 Task: Open settings.json of the unformatted.
Action: Mouse moved to (11, 502)
Screenshot: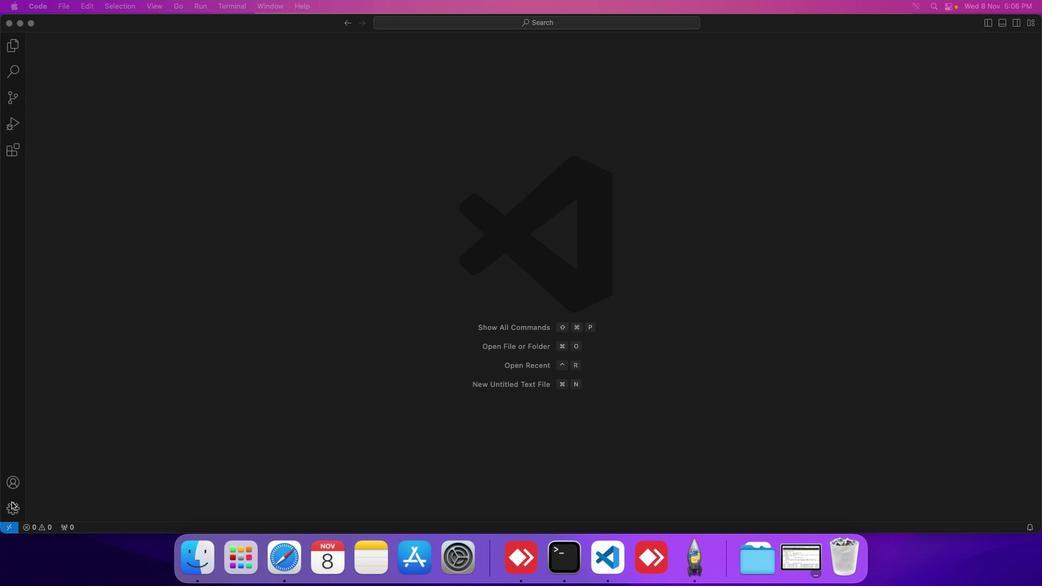 
Action: Mouse pressed left at (11, 502)
Screenshot: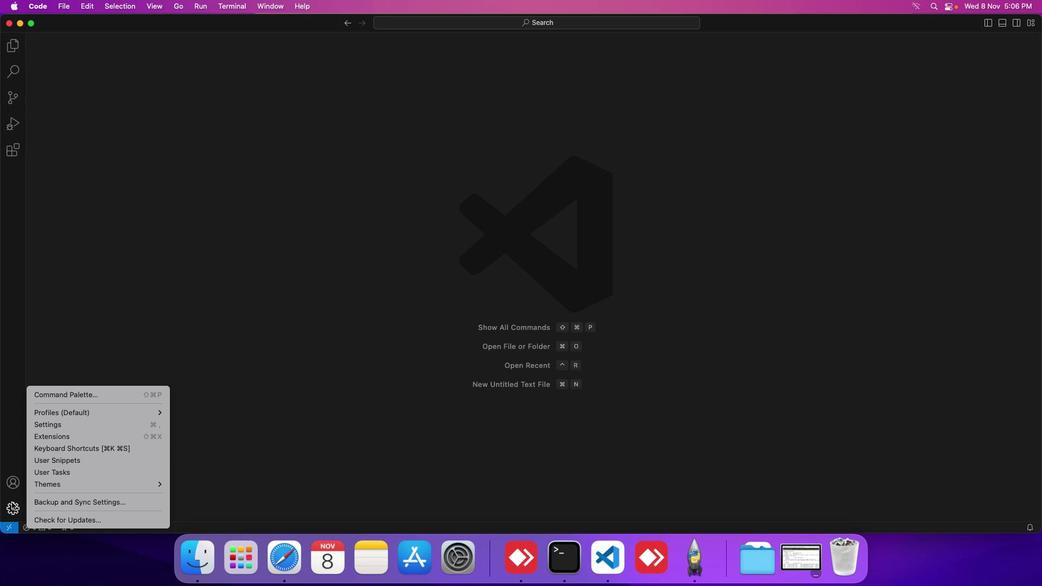 
Action: Mouse moved to (61, 427)
Screenshot: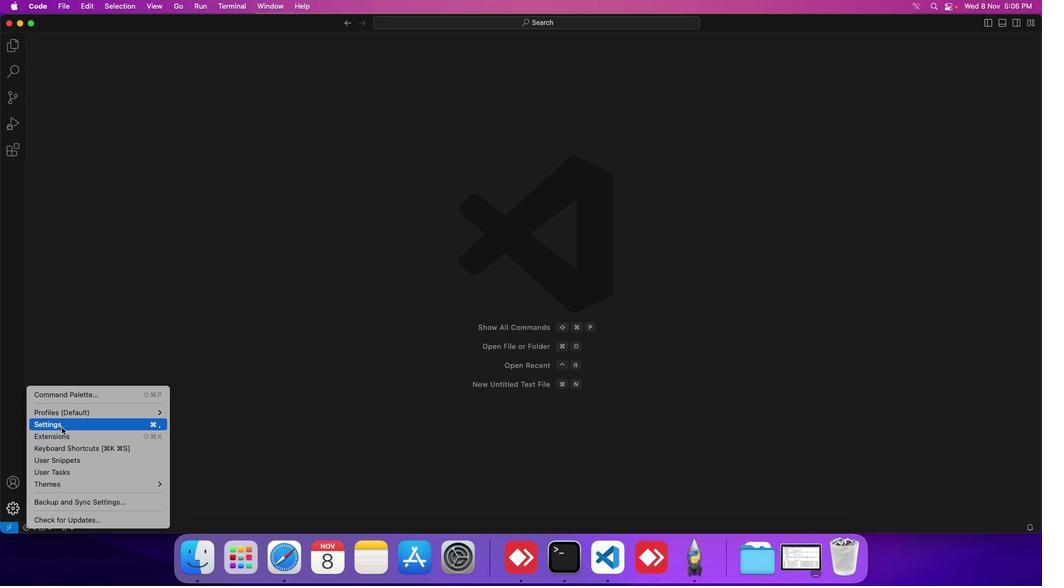 
Action: Mouse pressed left at (61, 427)
Screenshot: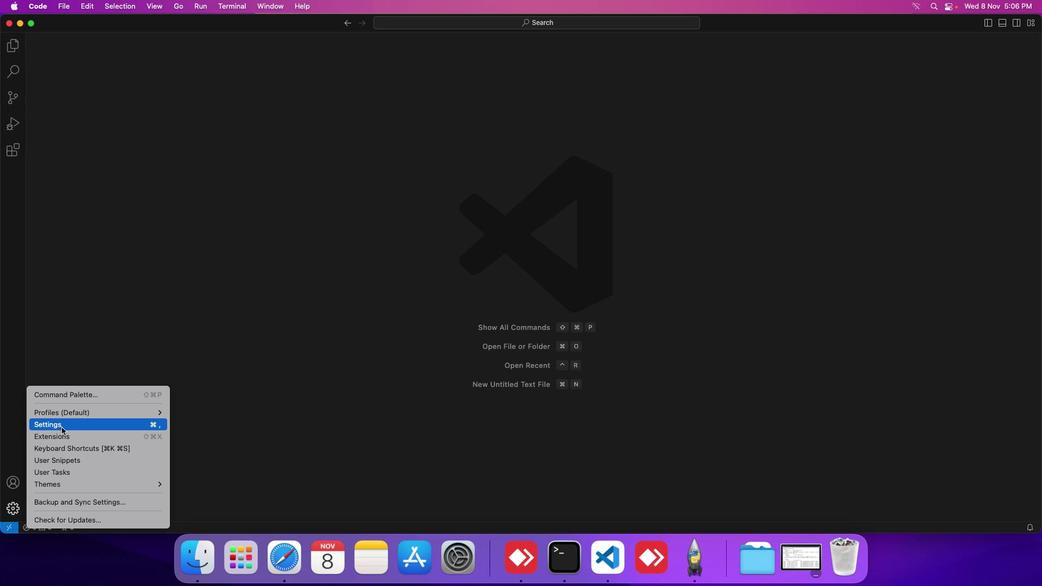 
Action: Mouse moved to (269, 198)
Screenshot: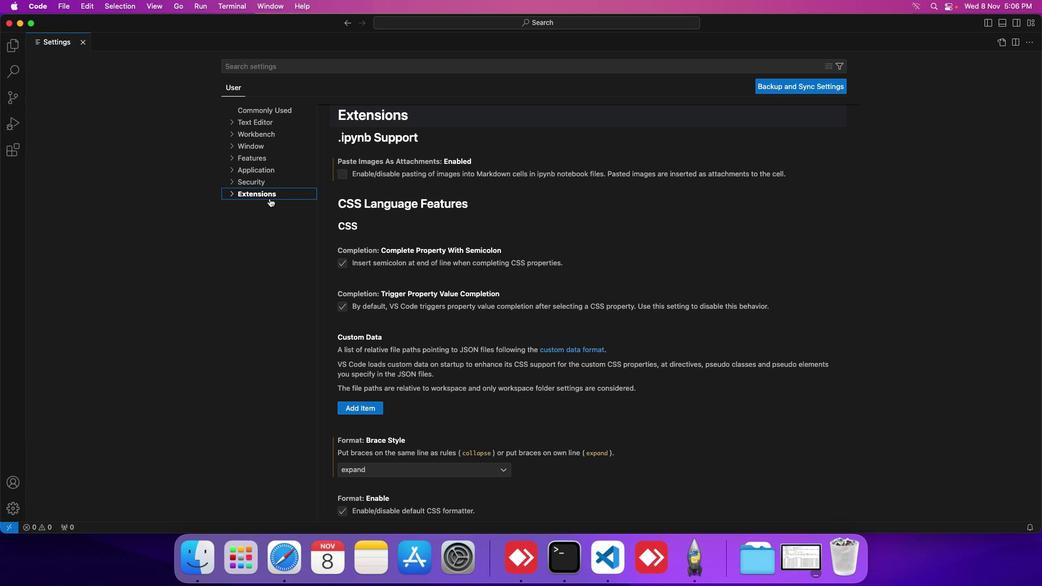
Action: Mouse pressed left at (269, 198)
Screenshot: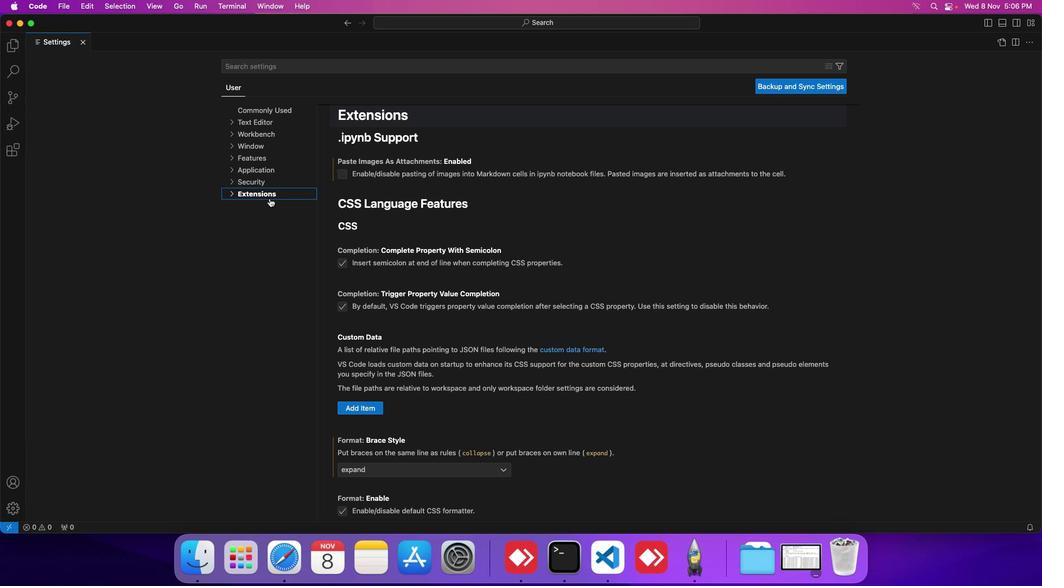 
Action: Mouse moved to (249, 296)
Screenshot: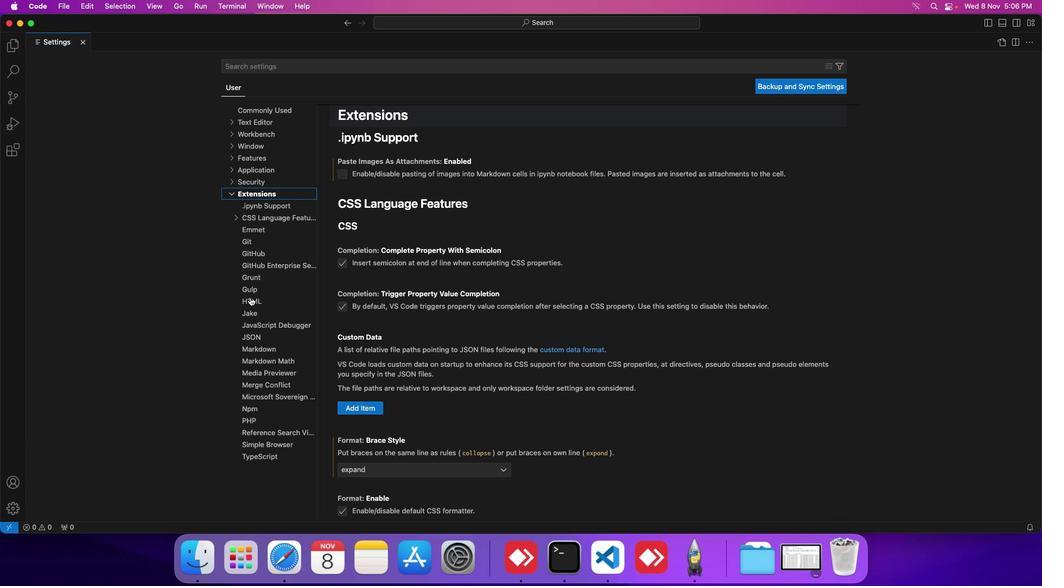 
Action: Mouse pressed left at (249, 296)
Screenshot: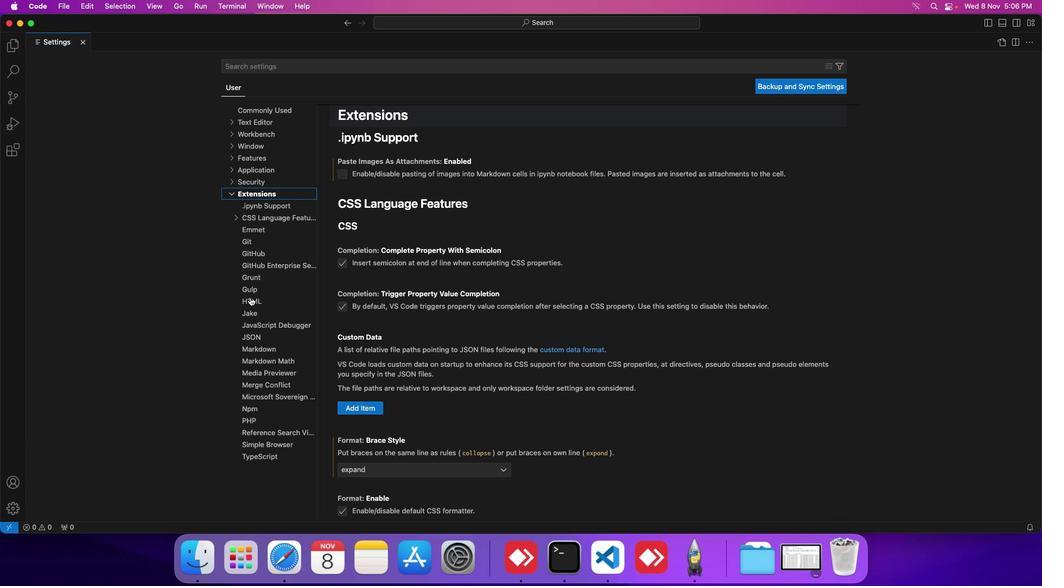 
Action: Mouse moved to (395, 330)
Screenshot: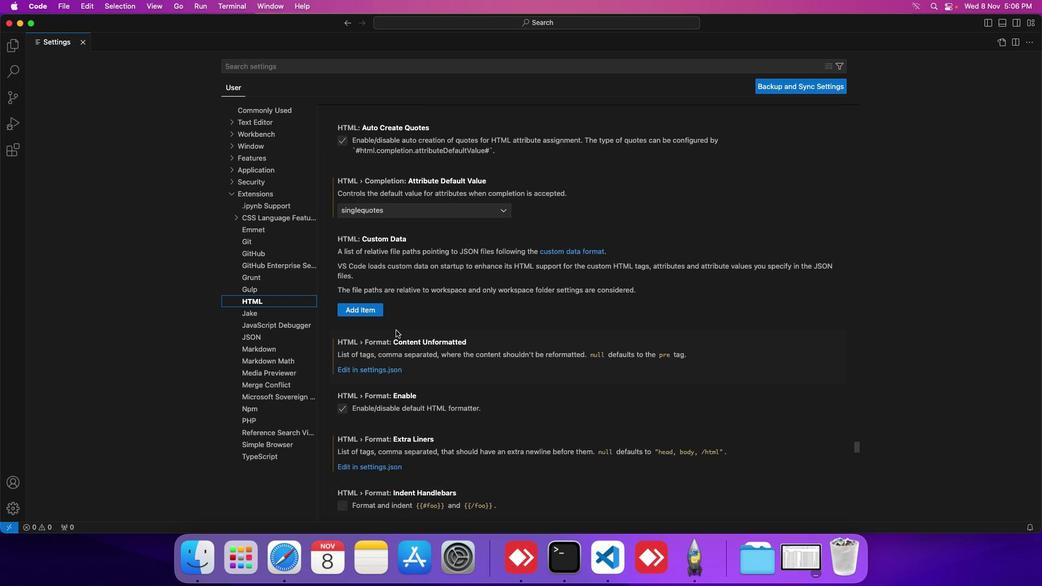 
Action: Mouse scrolled (395, 330) with delta (0, 0)
Screenshot: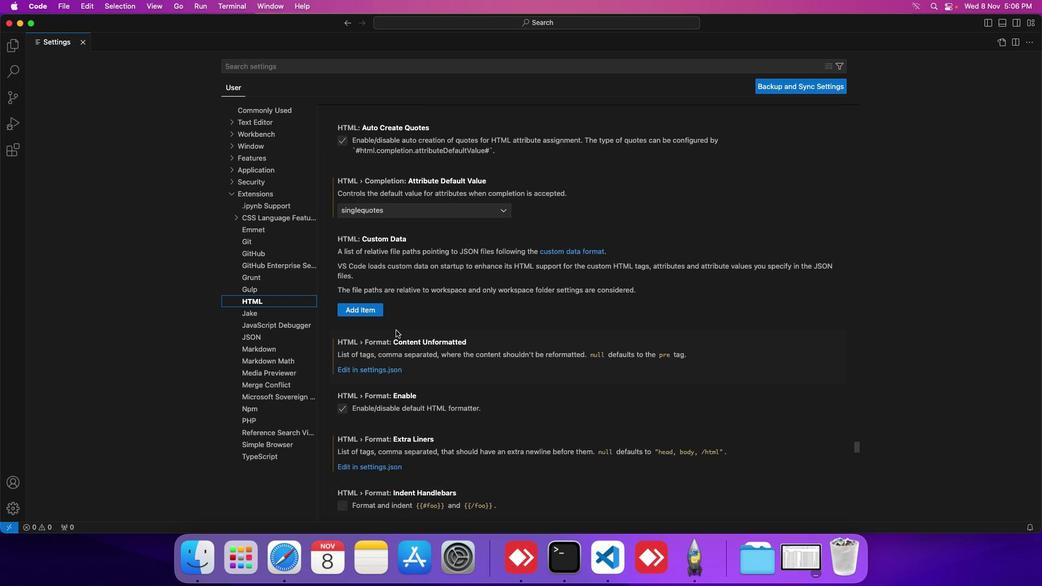 
Action: Mouse moved to (395, 330)
Screenshot: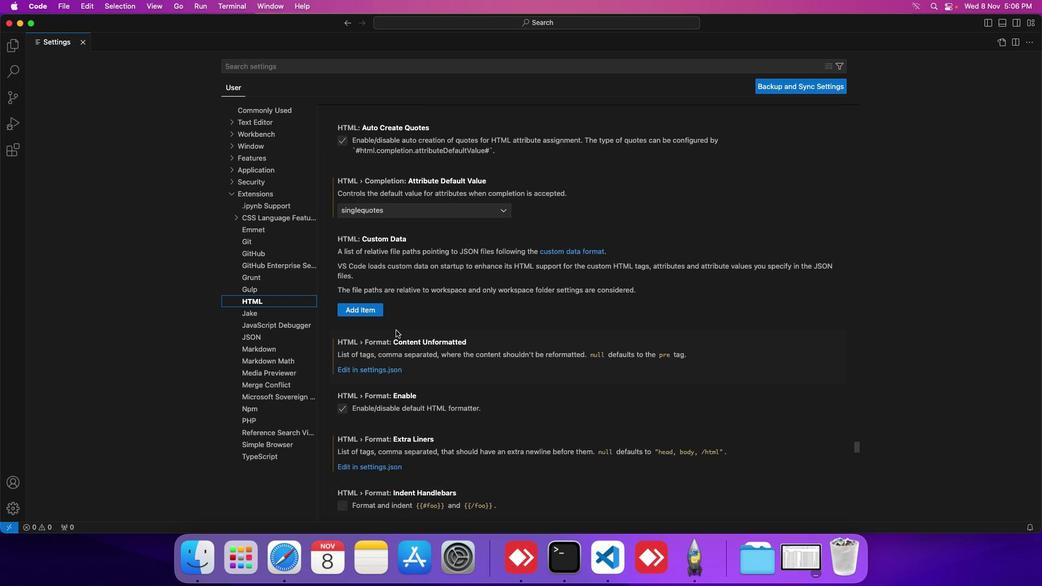 
Action: Mouse scrolled (395, 330) with delta (0, 0)
Screenshot: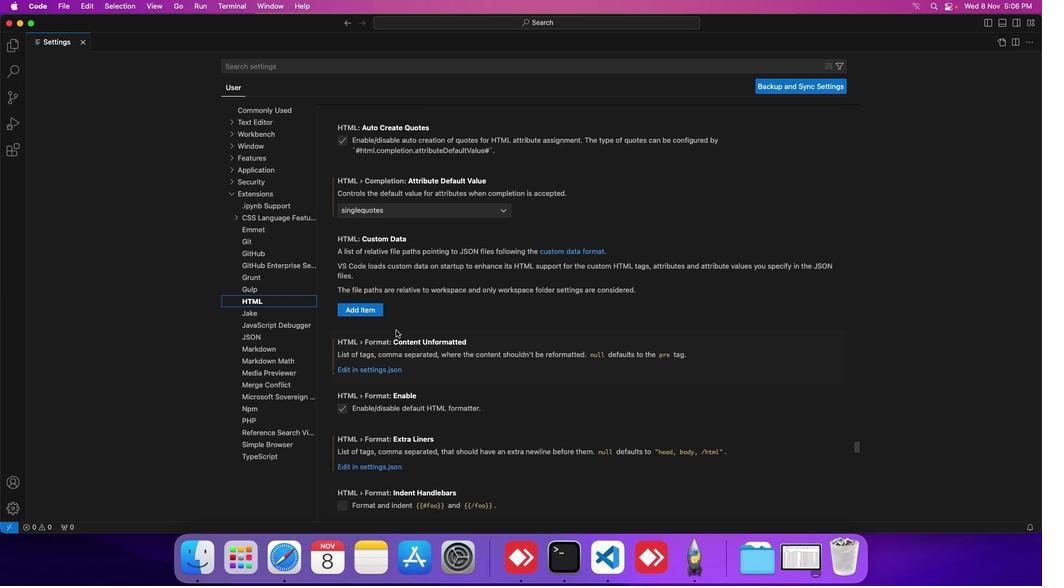 
Action: Mouse moved to (395, 330)
Screenshot: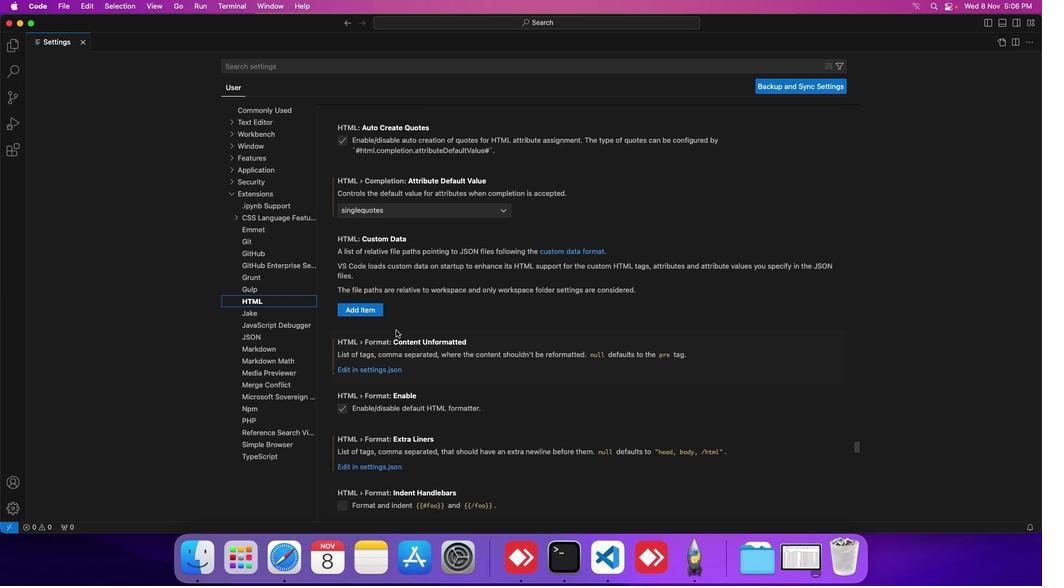 
Action: Mouse scrolled (395, 330) with delta (0, 0)
Screenshot: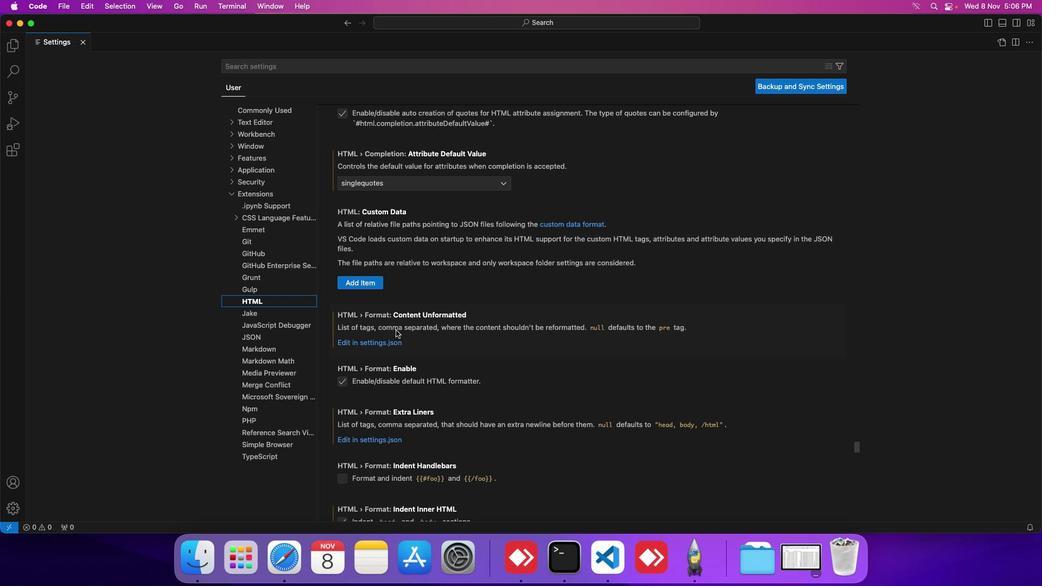 
Action: Mouse scrolled (395, 330) with delta (0, 0)
Screenshot: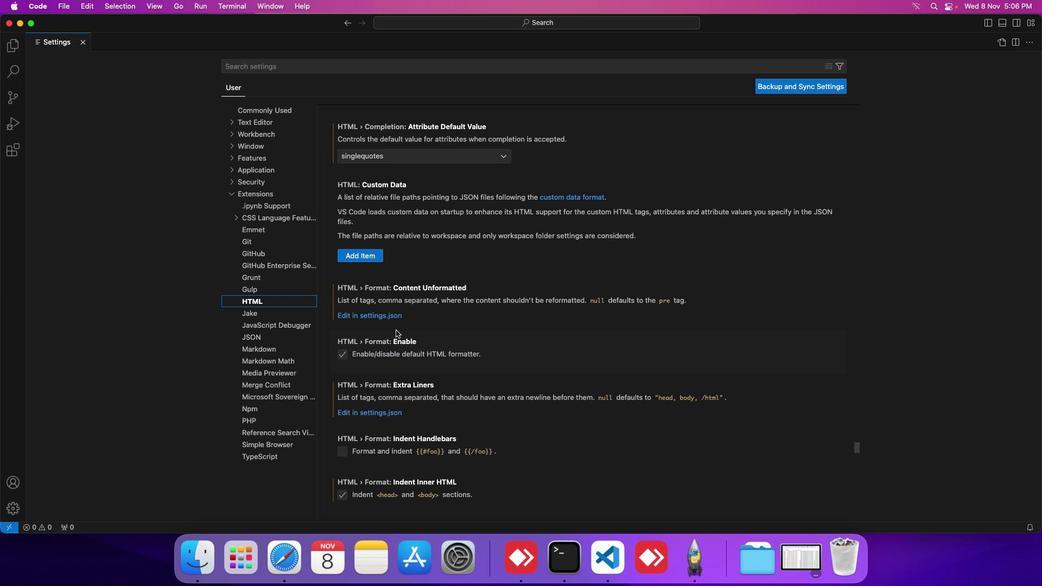 
Action: Mouse scrolled (395, 330) with delta (0, 0)
Screenshot: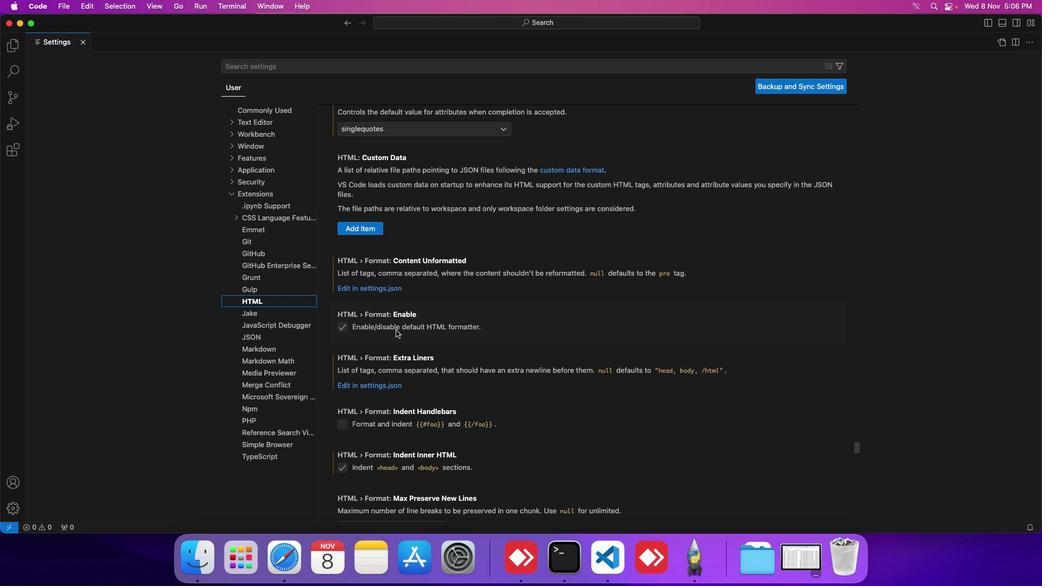 
Action: Mouse scrolled (395, 330) with delta (0, 0)
Screenshot: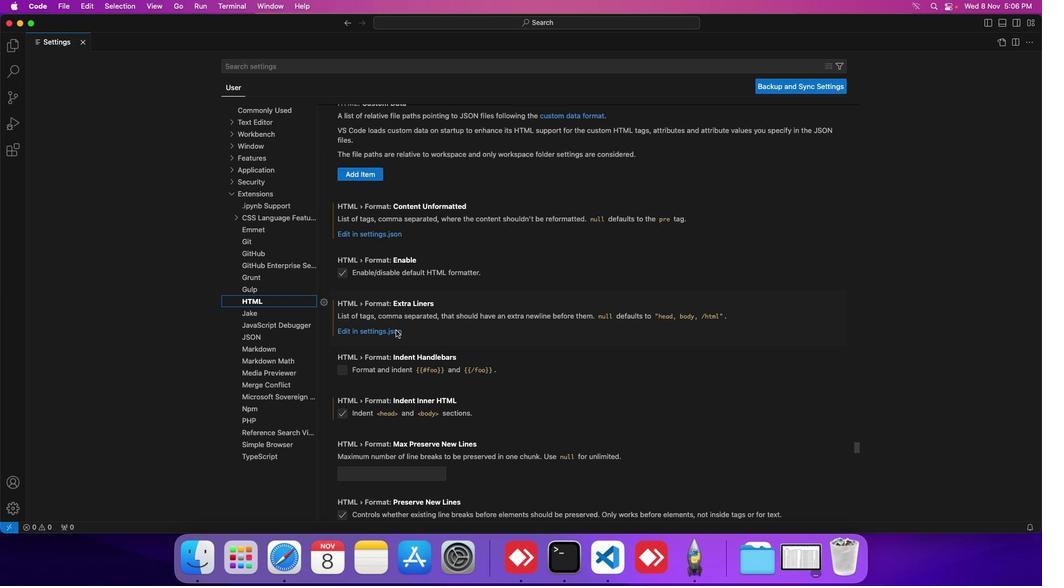 
Action: Mouse scrolled (395, 330) with delta (0, 0)
Screenshot: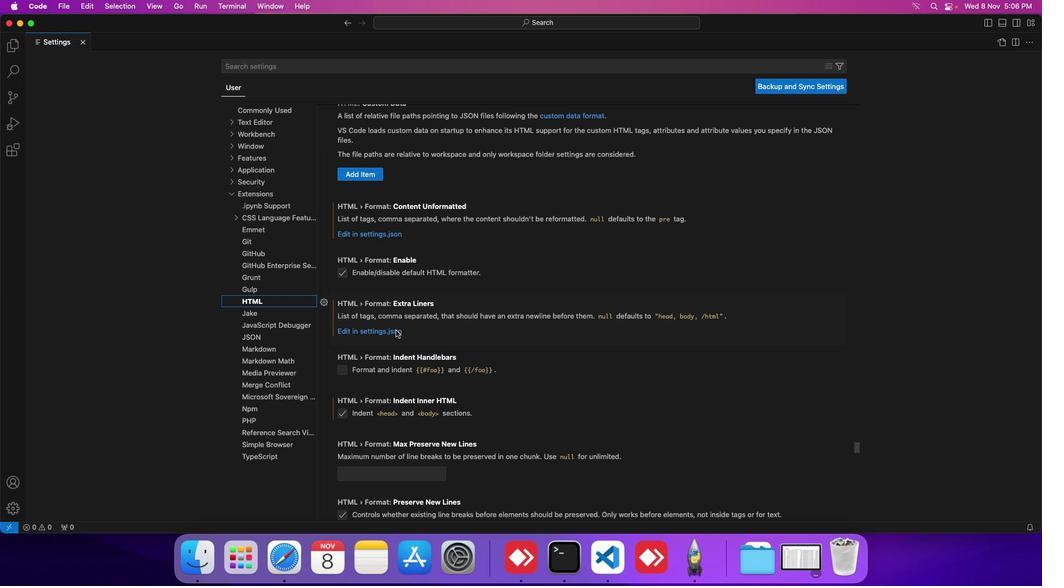 
Action: Mouse scrolled (395, 330) with delta (0, 0)
Screenshot: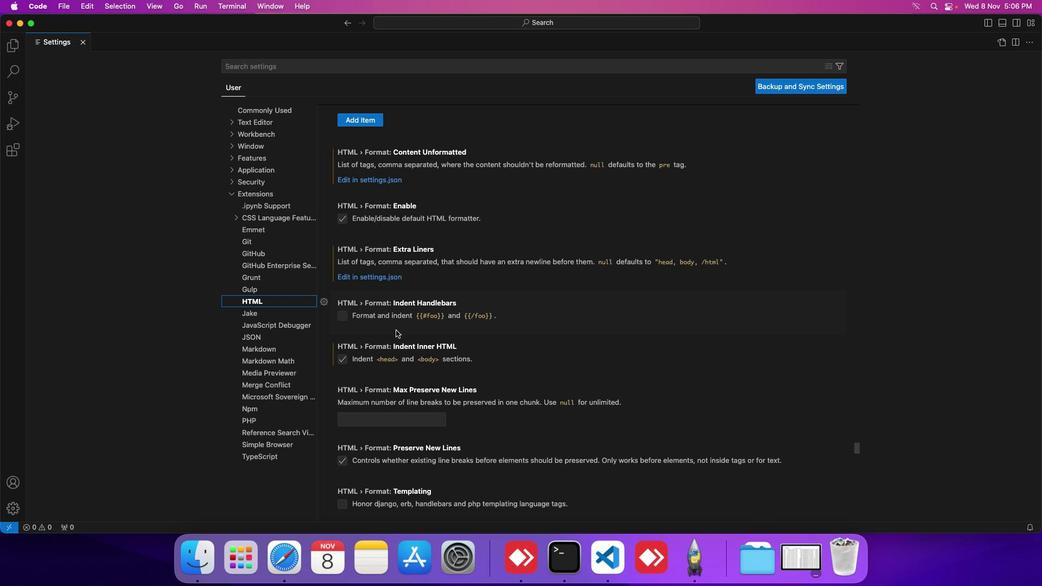 
Action: Mouse scrolled (395, 330) with delta (0, 0)
Screenshot: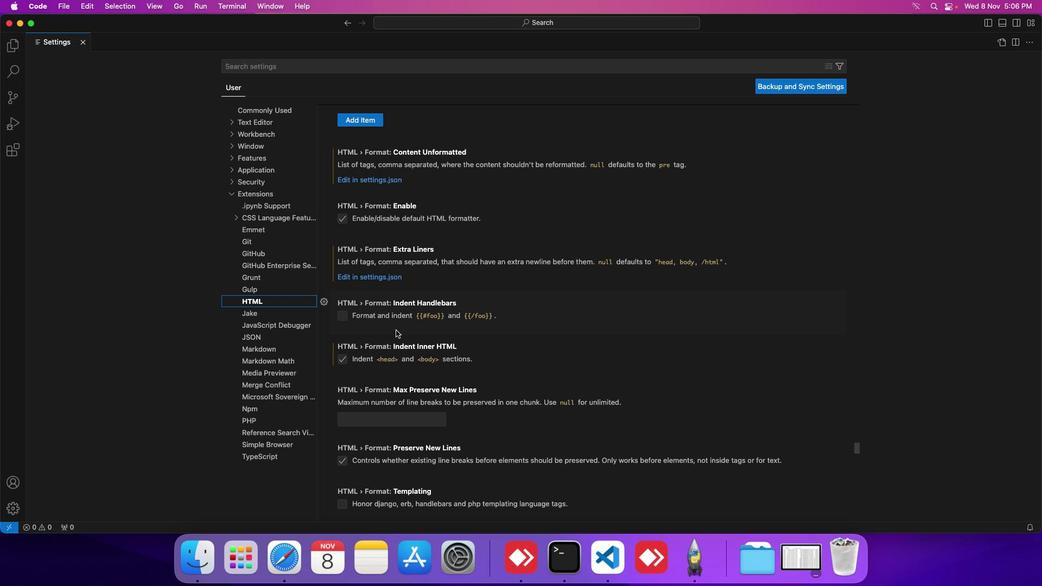 
Action: Mouse scrolled (395, 330) with delta (0, 0)
Screenshot: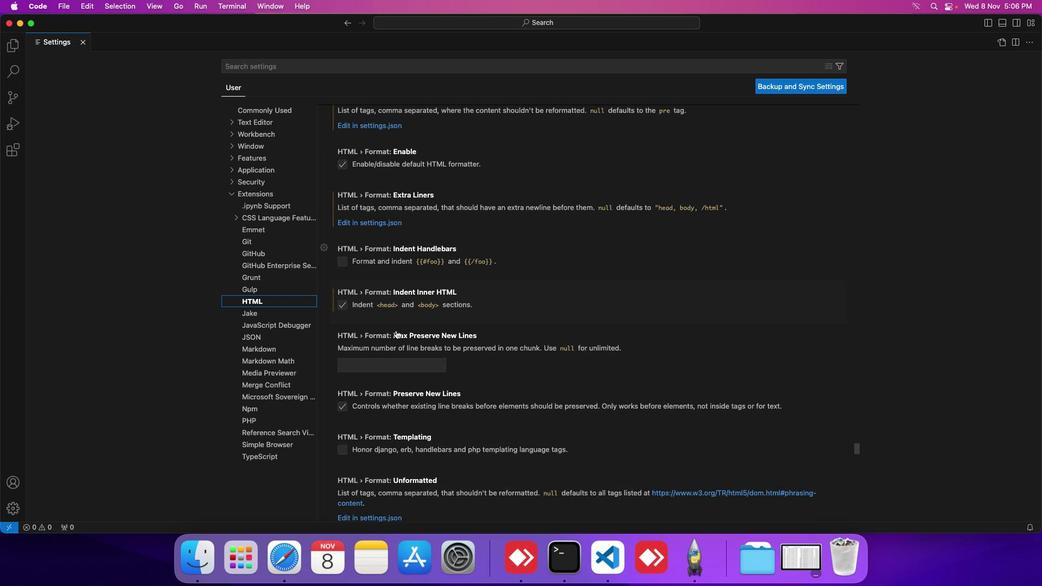 
Action: Mouse scrolled (395, 330) with delta (0, 0)
Screenshot: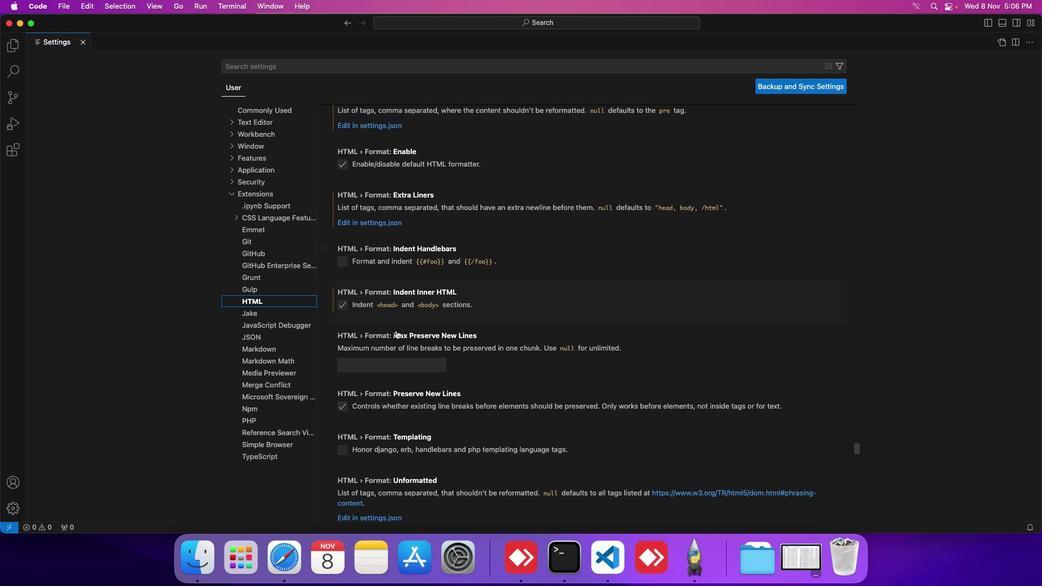 
Action: Mouse scrolled (395, 330) with delta (0, 0)
Screenshot: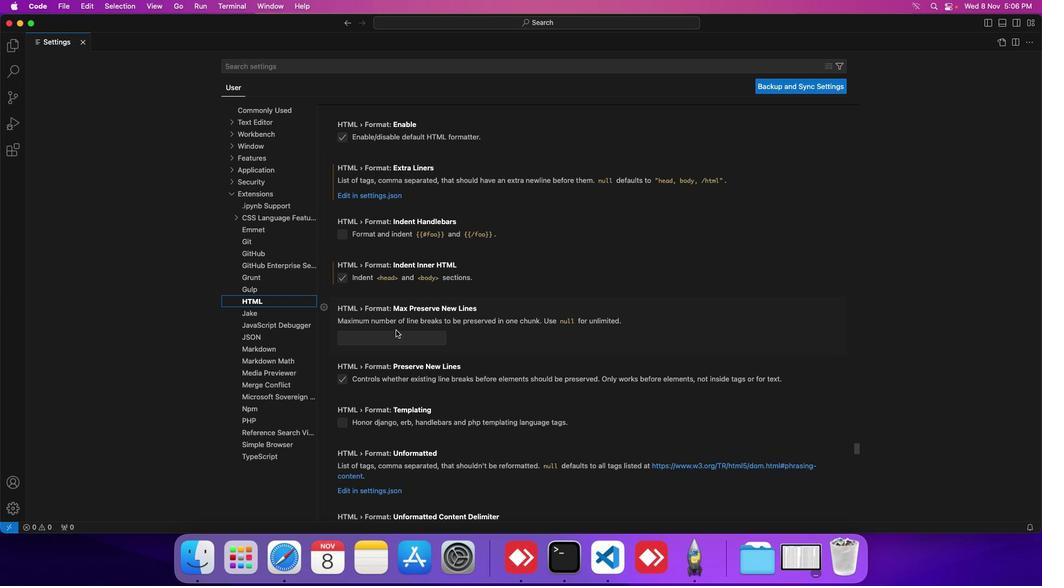 
Action: Mouse scrolled (395, 330) with delta (0, 0)
Screenshot: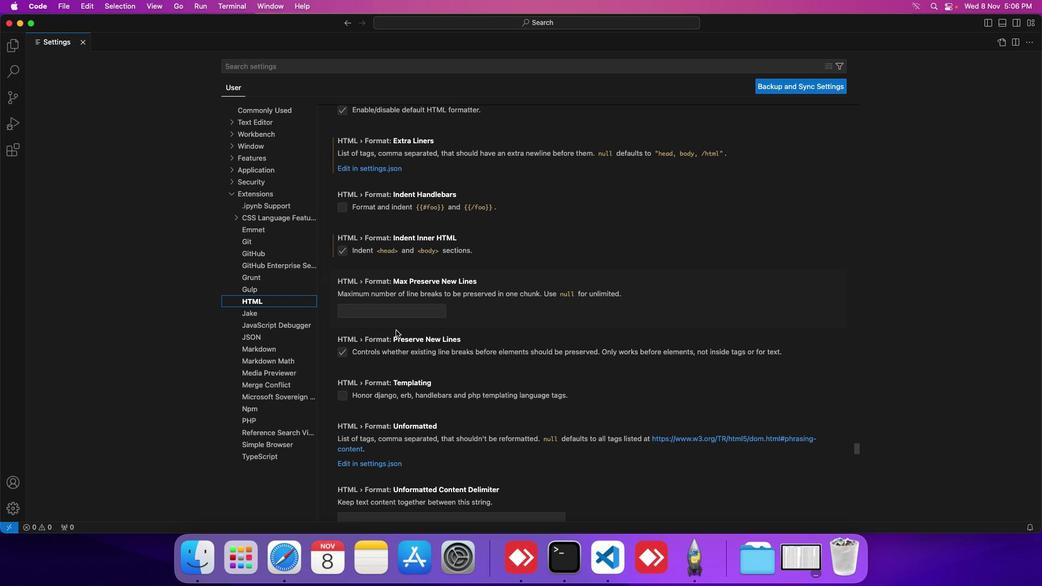 
Action: Mouse scrolled (395, 330) with delta (0, 0)
Screenshot: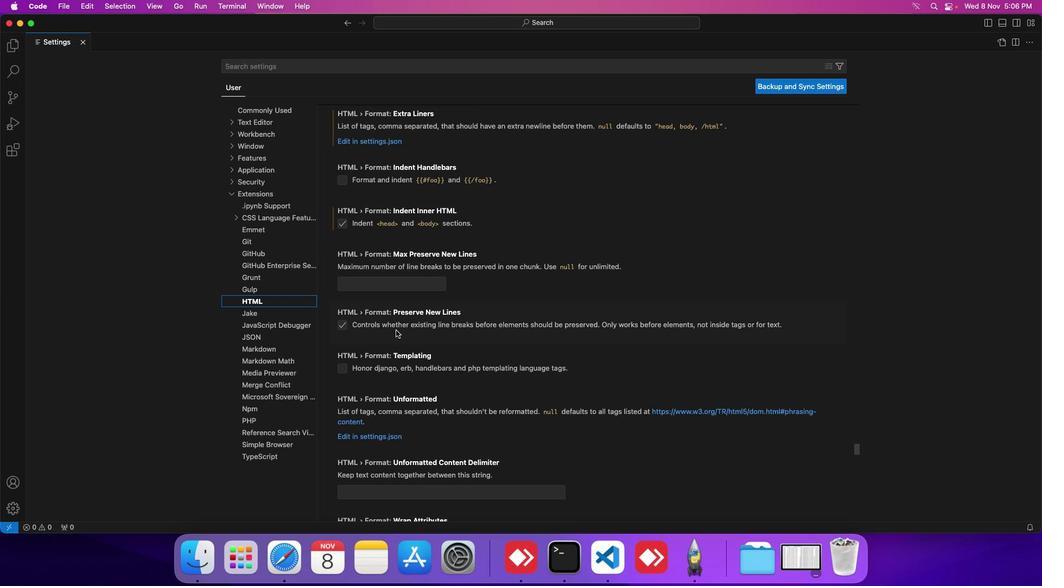 
Action: Mouse scrolled (395, 330) with delta (0, 0)
Screenshot: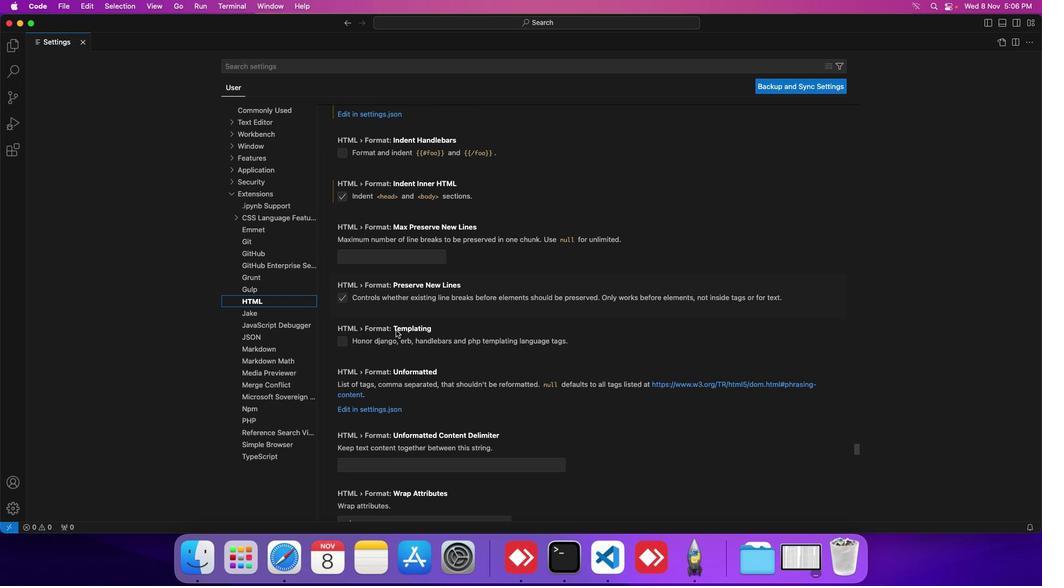 
Action: Mouse scrolled (395, 330) with delta (0, 0)
Screenshot: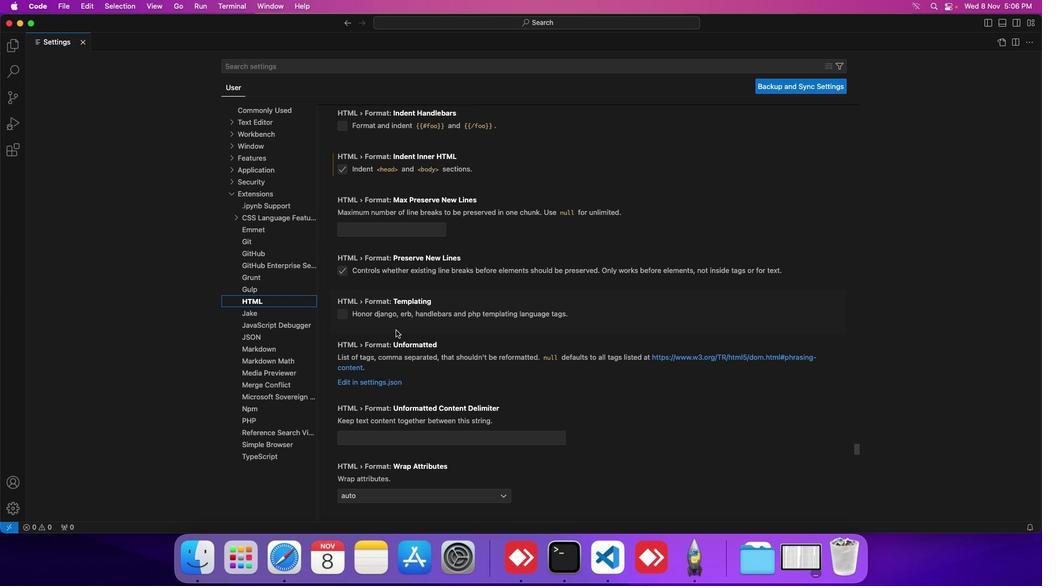 
Action: Mouse scrolled (395, 330) with delta (0, 0)
Screenshot: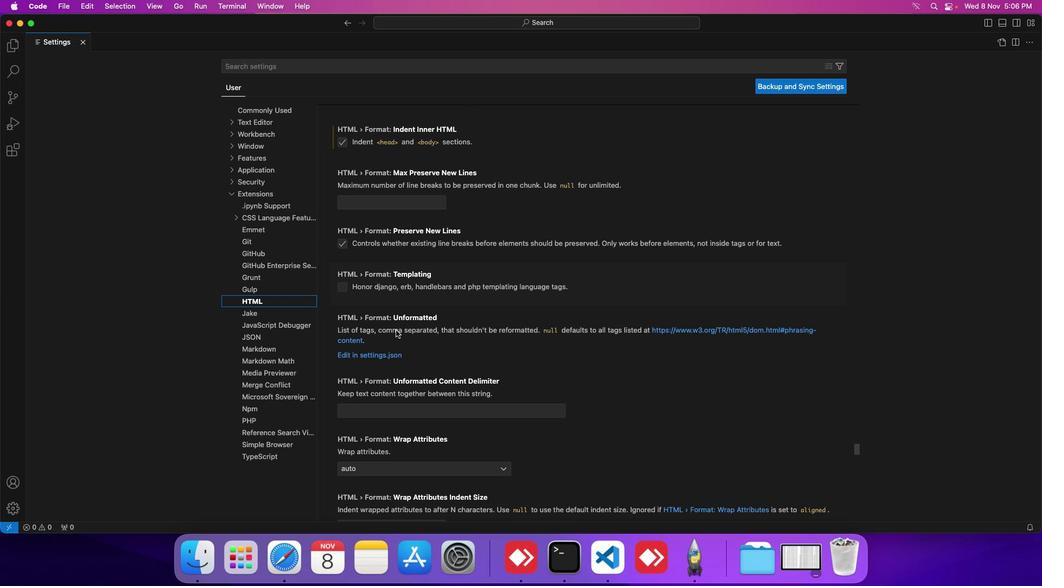 
Action: Mouse moved to (389, 356)
Screenshot: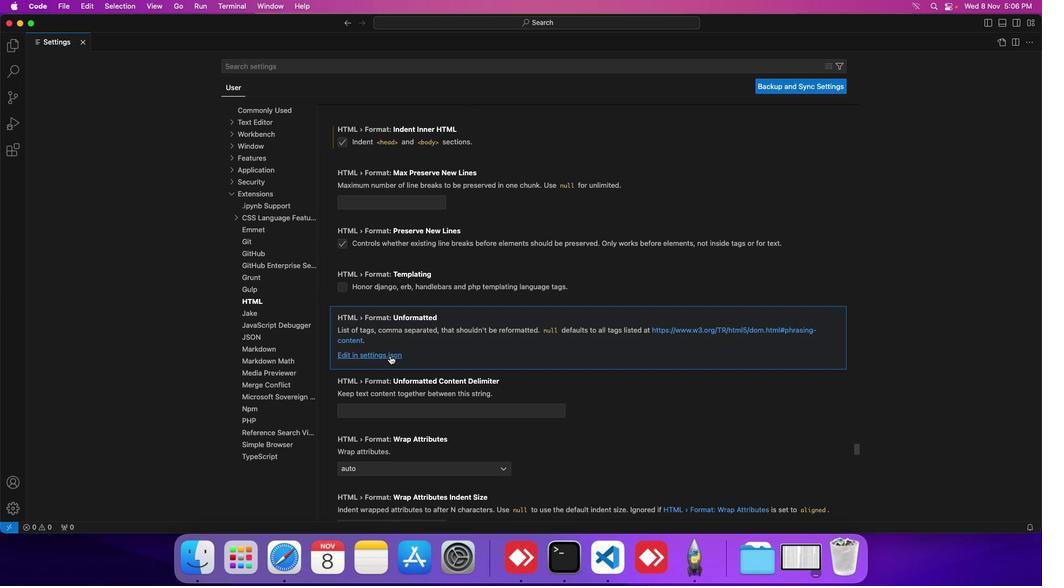 
Action: Mouse pressed left at (389, 356)
Screenshot: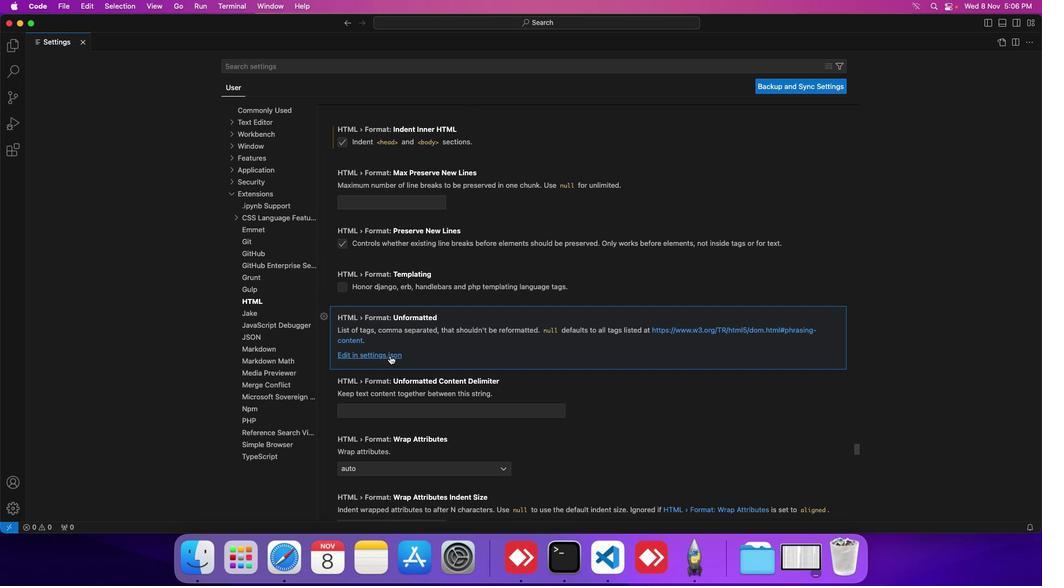 
Action: Mouse moved to (401, 338)
Screenshot: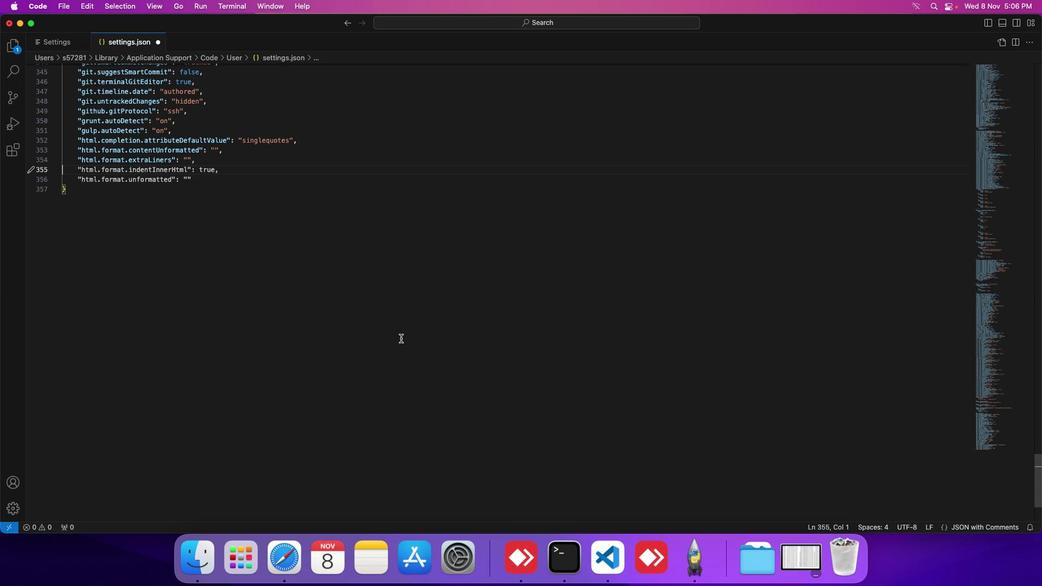 
